 Task: In the  document asset.html Insert page numer 'on top of the page' change page color to  'Grey'. Write company name: Hypesolutions
Action: Mouse moved to (142, 77)
Screenshot: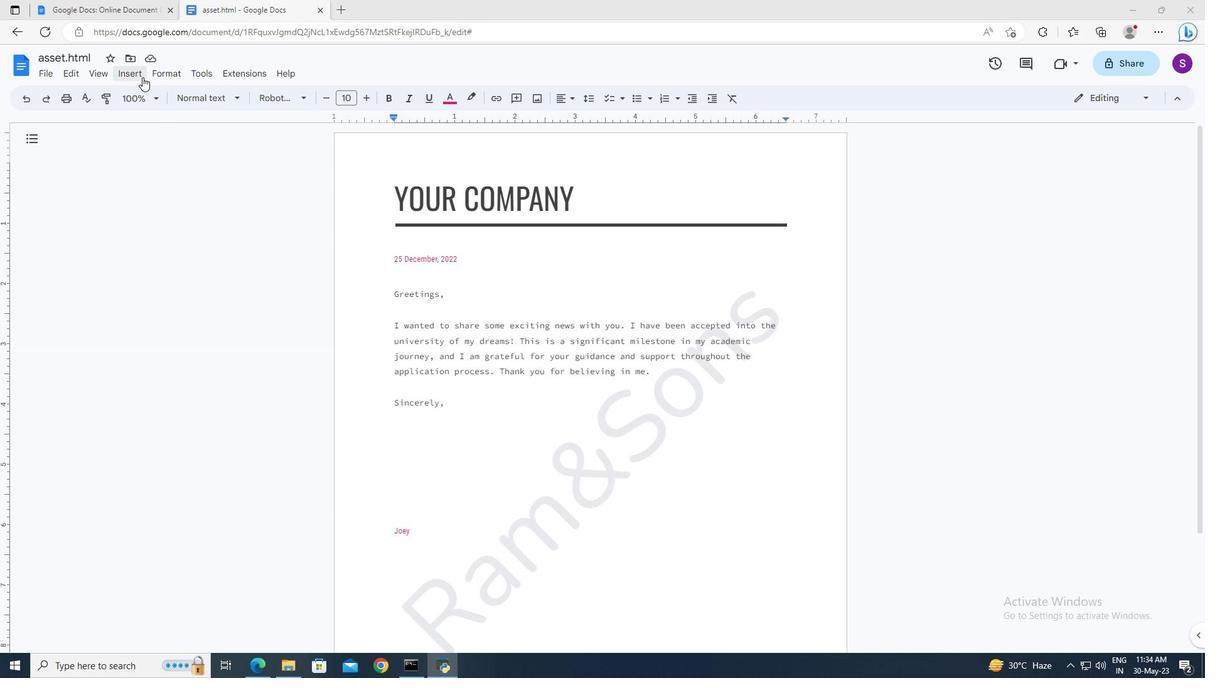 
Action: Mouse pressed left at (142, 77)
Screenshot: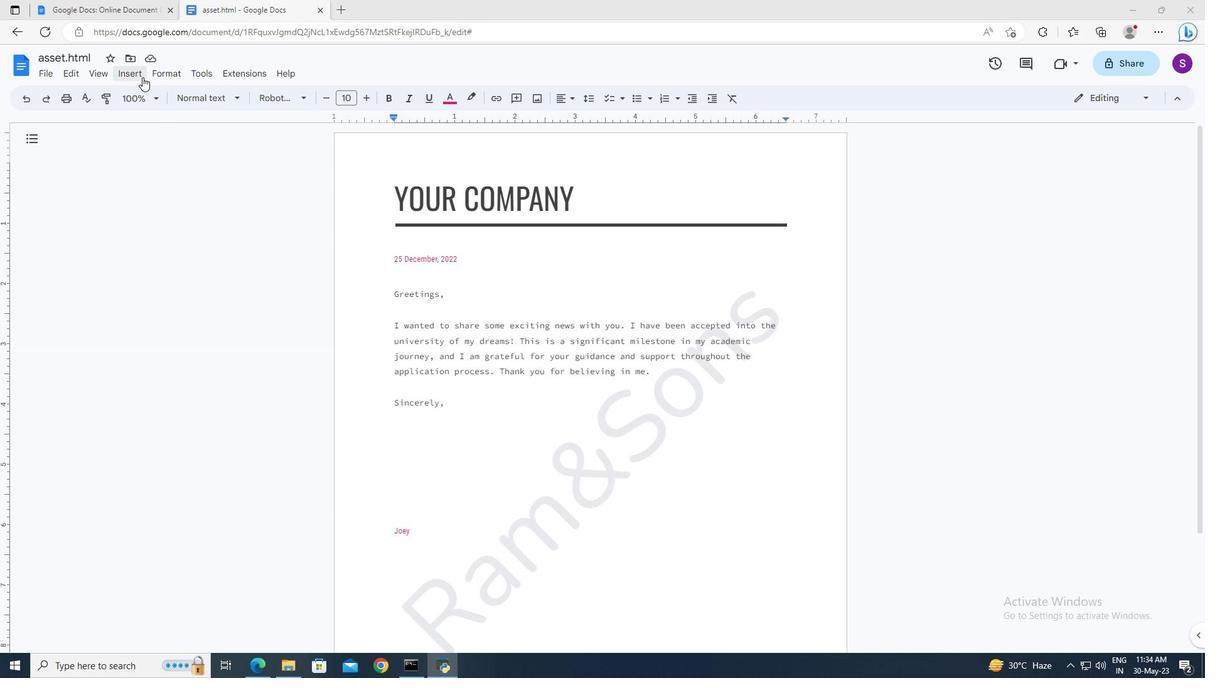 
Action: Mouse moved to (340, 427)
Screenshot: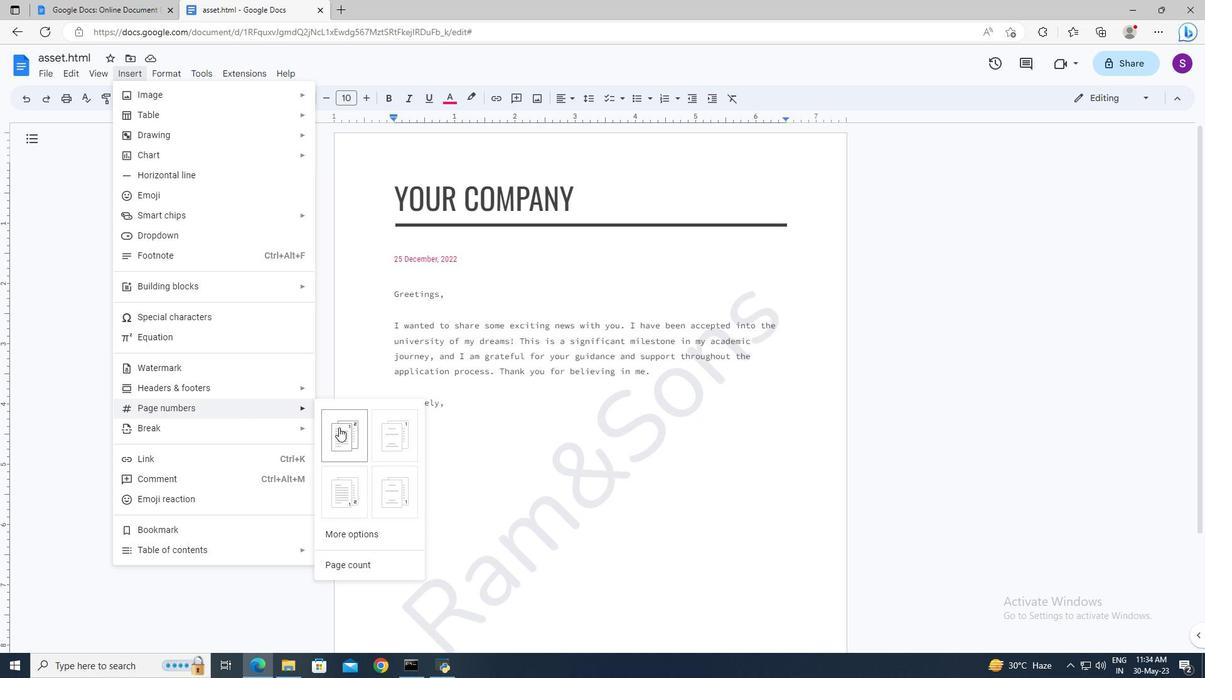 
Action: Mouse pressed left at (340, 427)
Screenshot: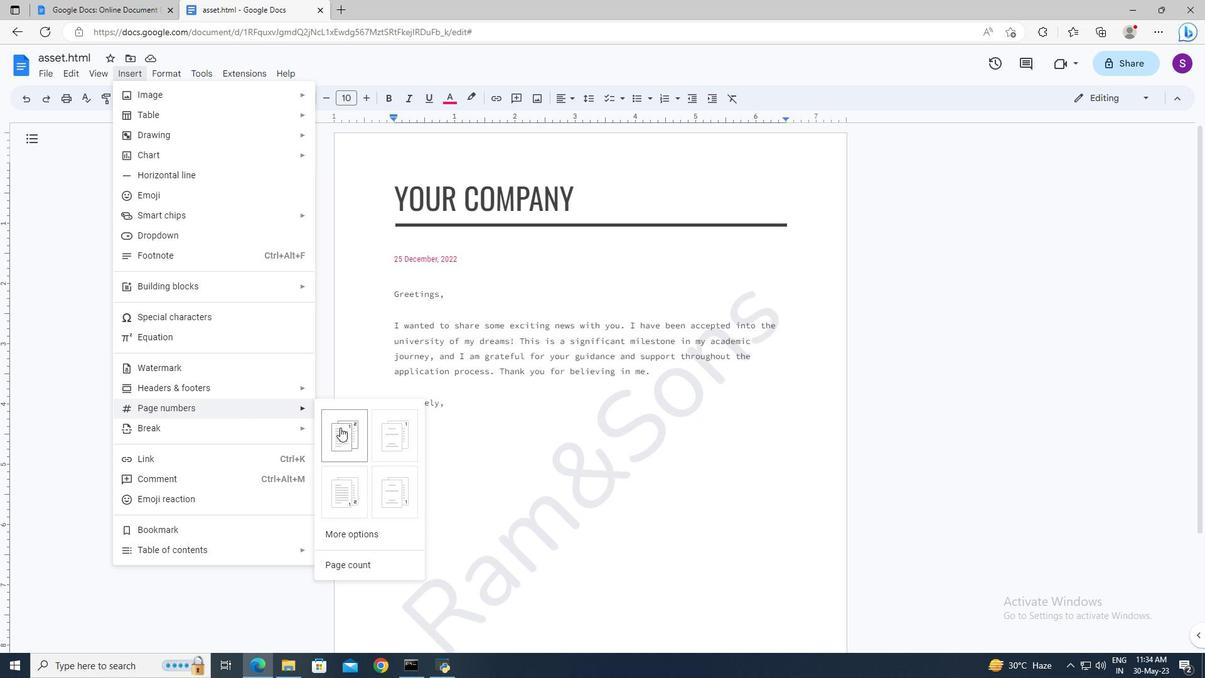 
Action: Mouse moved to (489, 433)
Screenshot: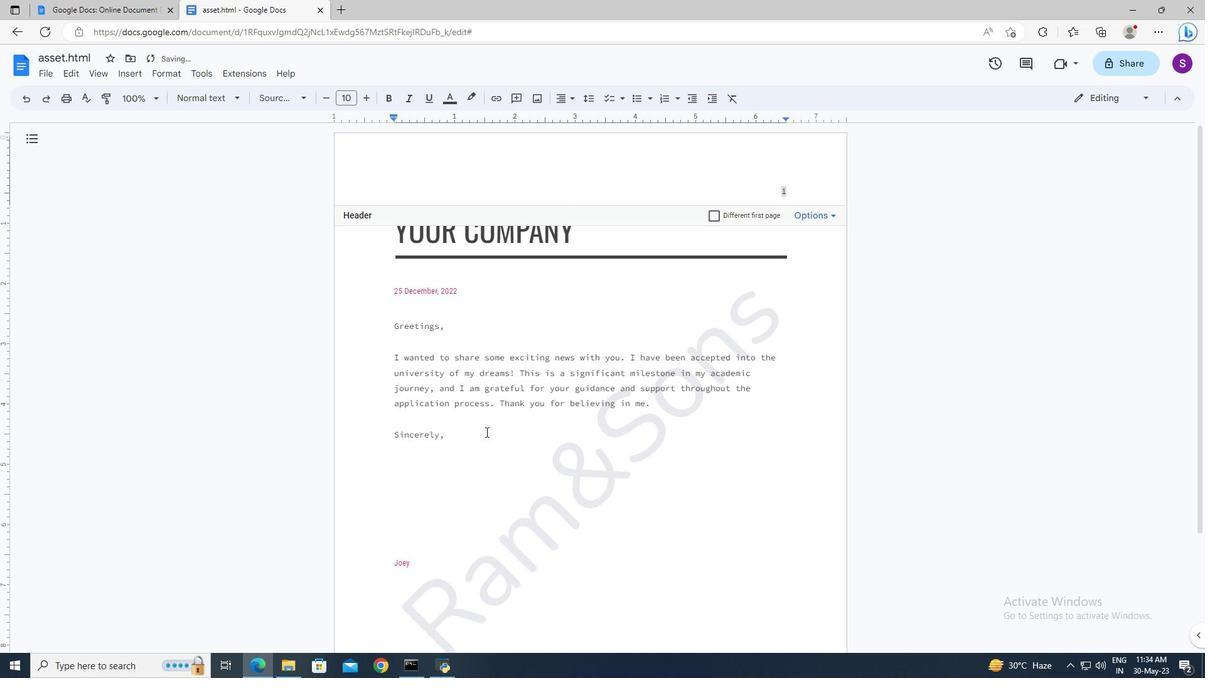 
Action: Mouse pressed left at (489, 433)
Screenshot: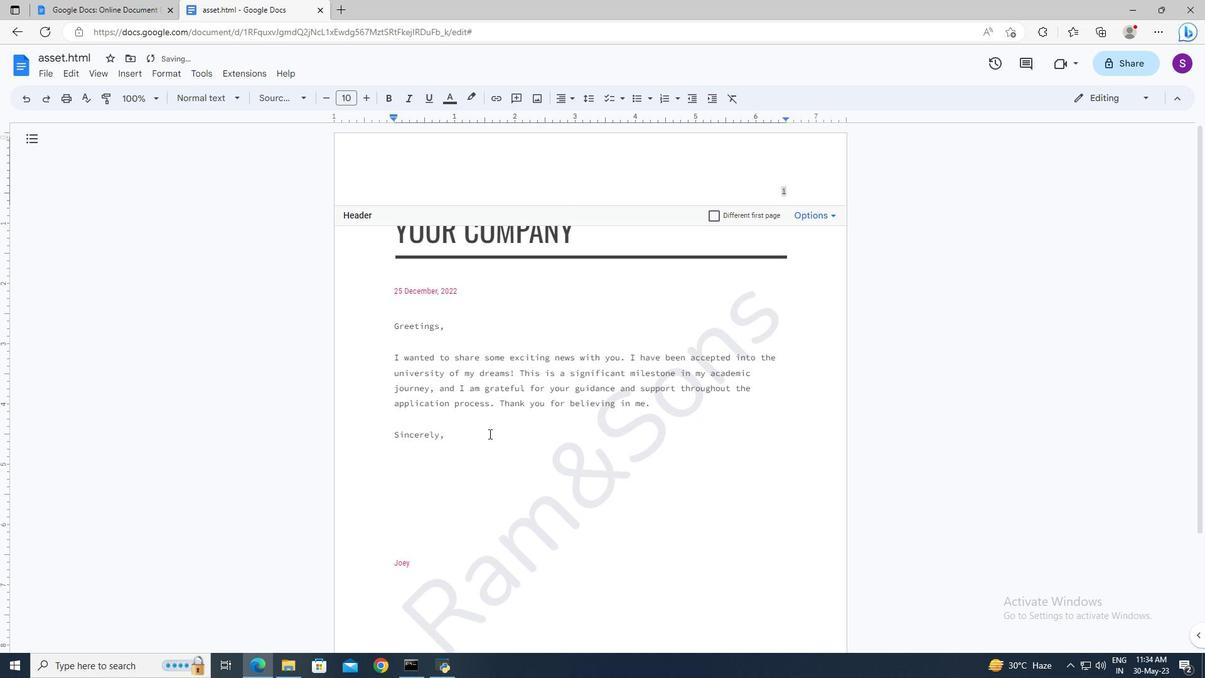 
Action: Mouse moved to (49, 74)
Screenshot: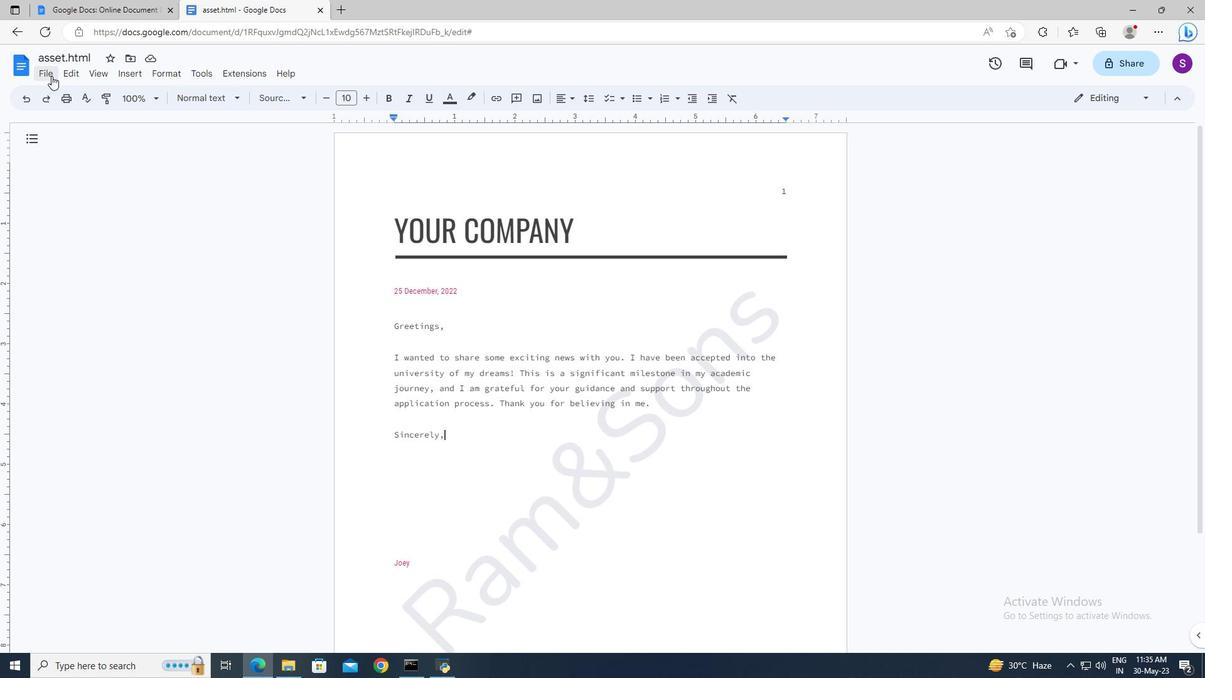 
Action: Mouse pressed left at (49, 74)
Screenshot: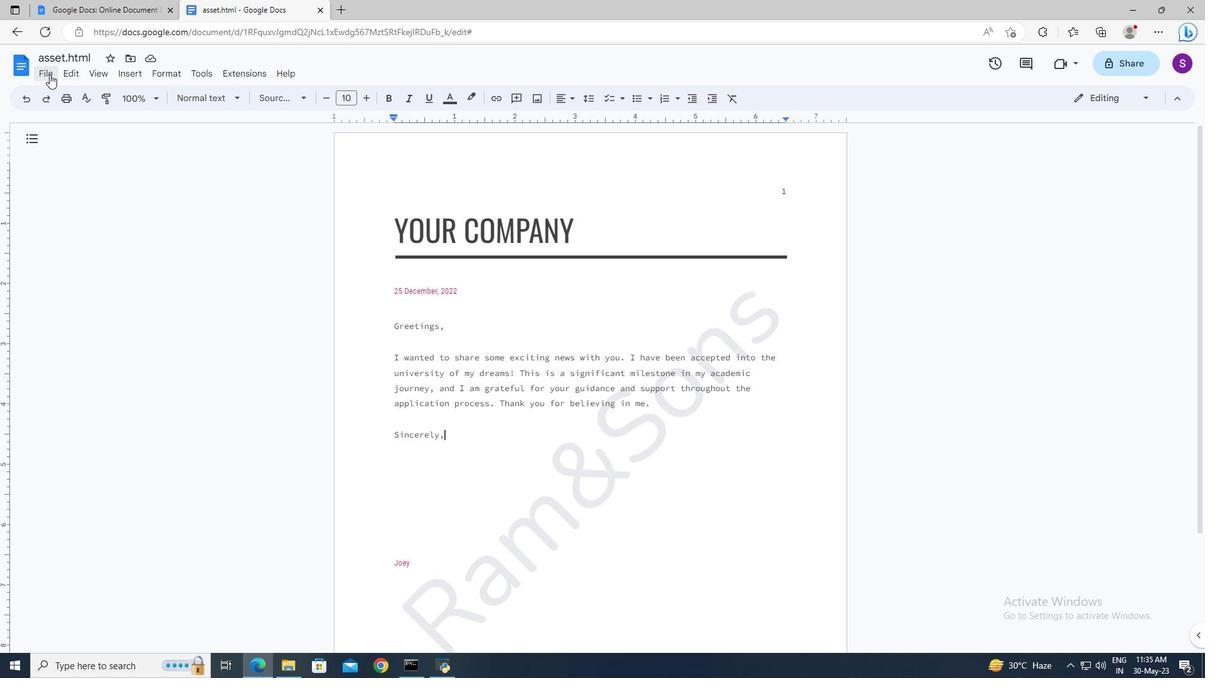 
Action: Mouse moved to (108, 415)
Screenshot: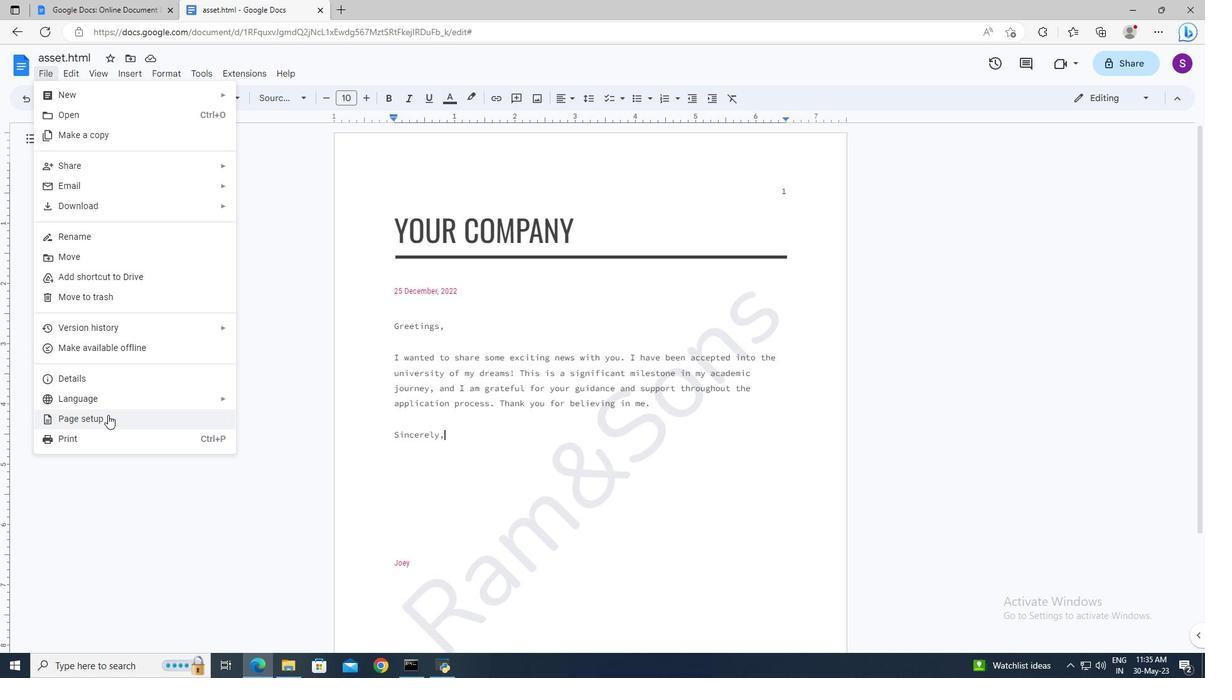 
Action: Mouse pressed left at (108, 415)
Screenshot: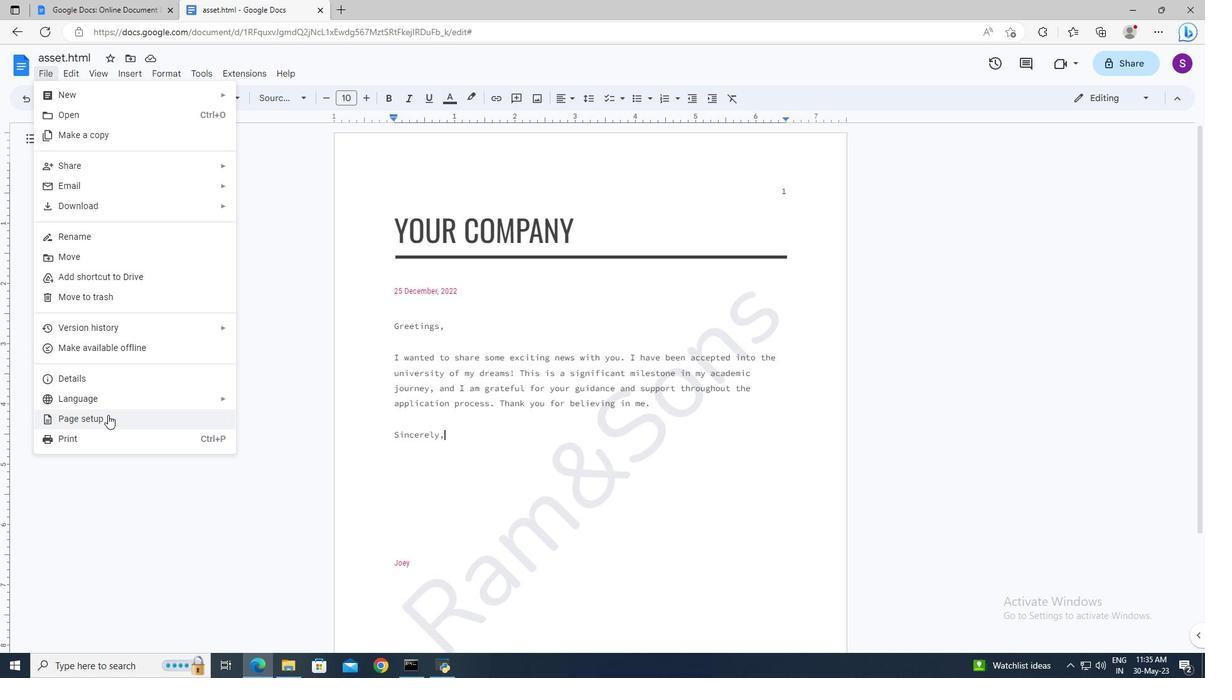 
Action: Mouse moved to (504, 437)
Screenshot: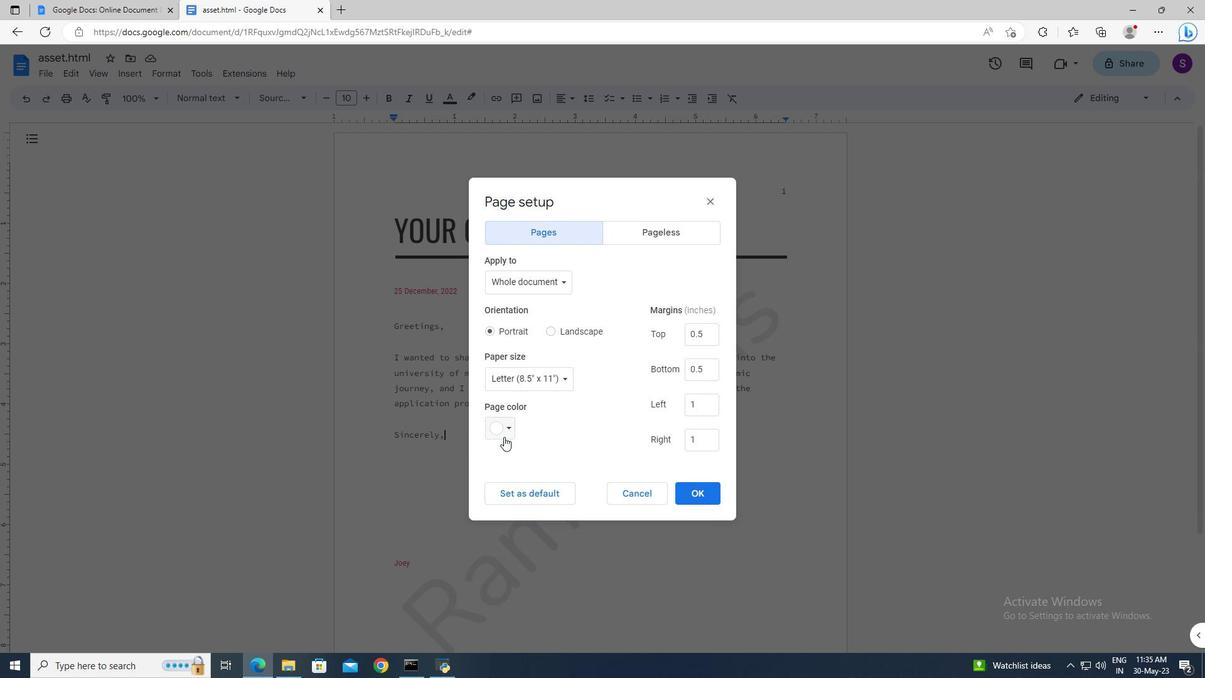 
Action: Mouse pressed left at (504, 437)
Screenshot: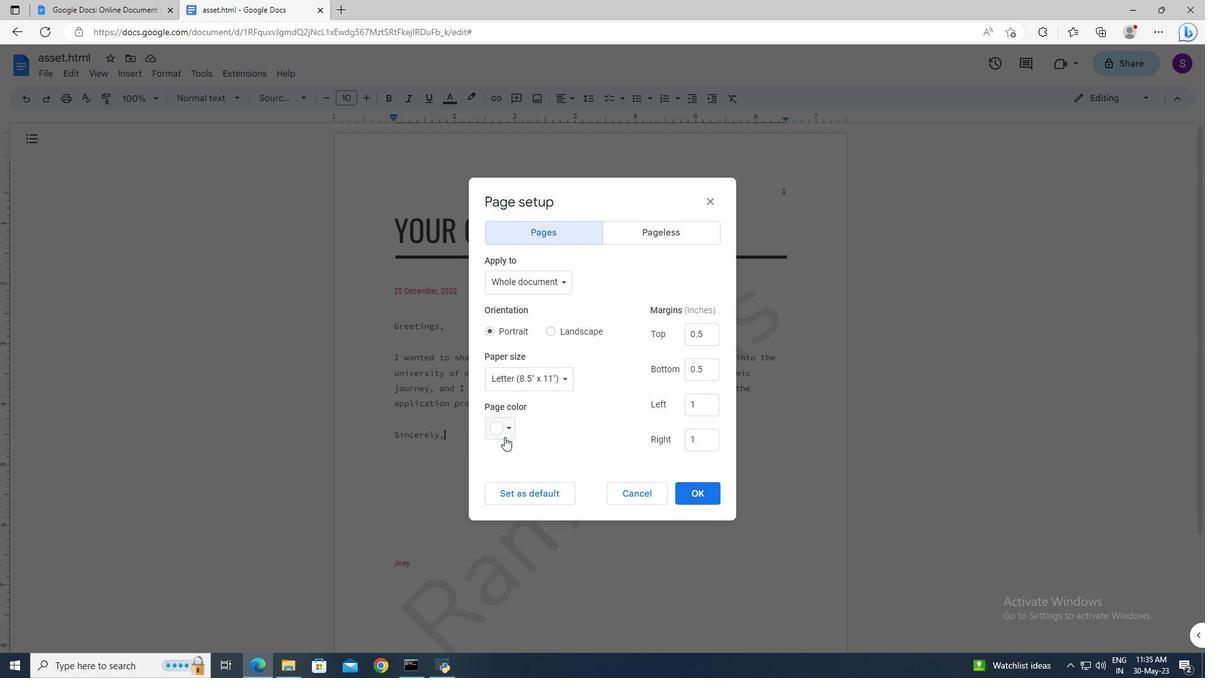 
Action: Mouse moved to (564, 451)
Screenshot: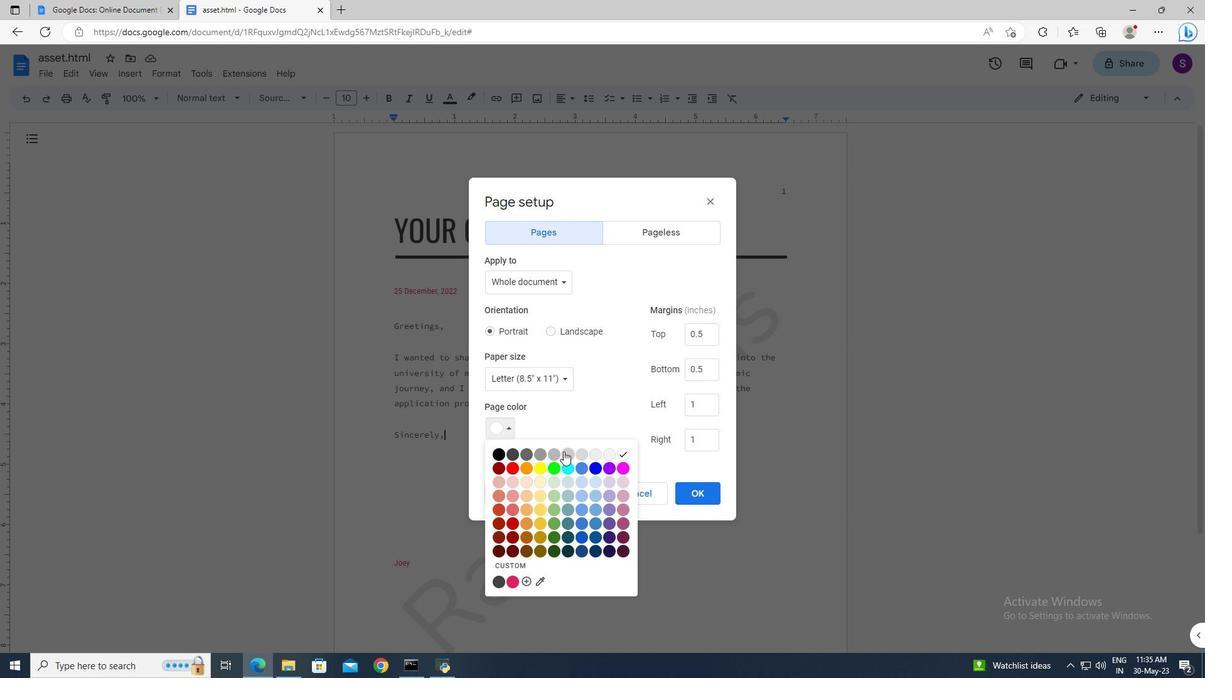 
Action: Mouse pressed left at (564, 451)
Screenshot: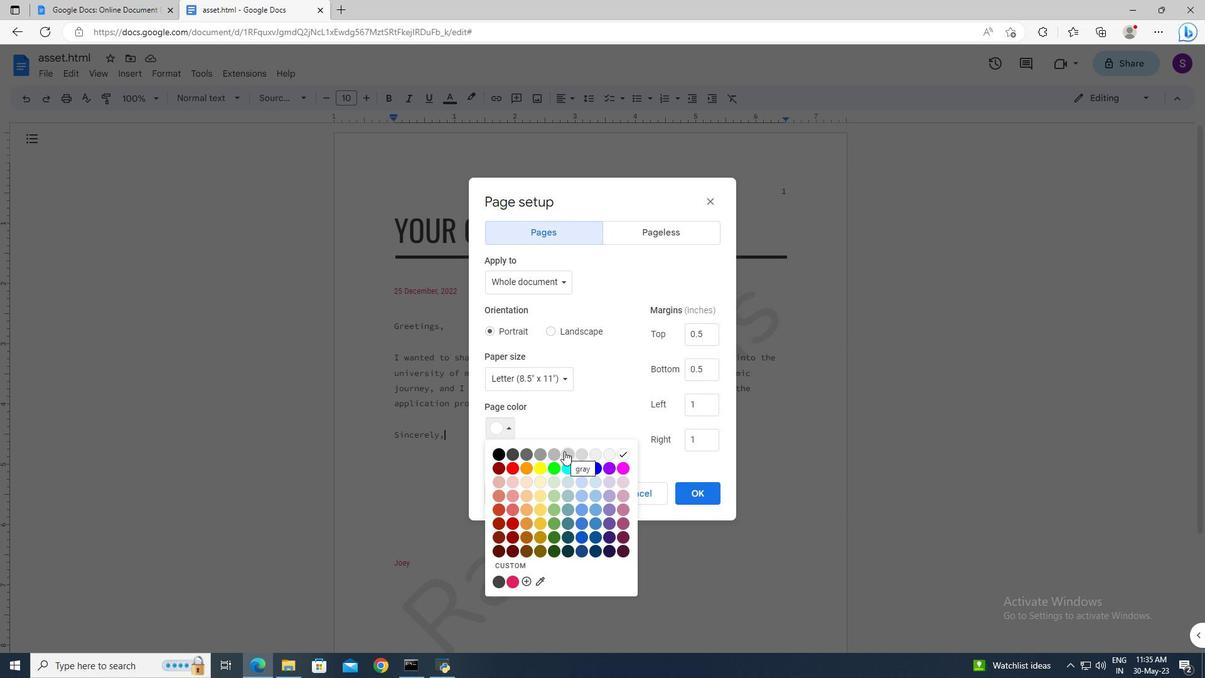 
Action: Mouse moved to (681, 486)
Screenshot: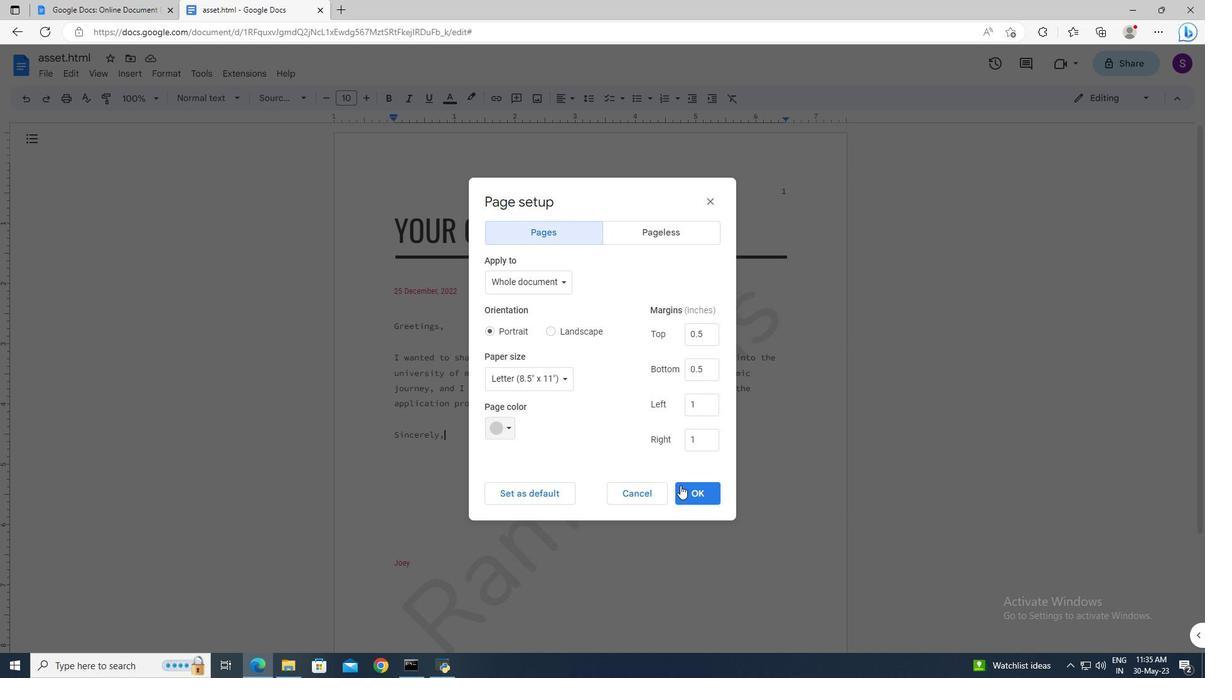 
Action: Mouse pressed left at (681, 486)
Screenshot: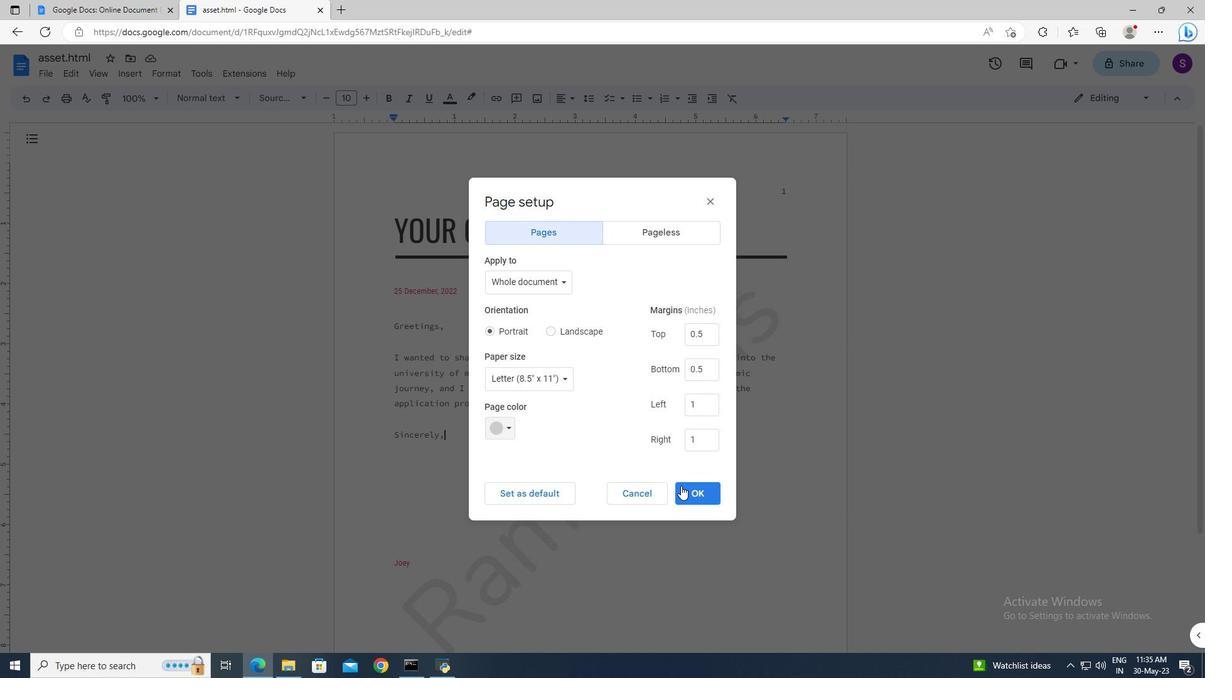 
Action: Mouse moved to (401, 225)
Screenshot: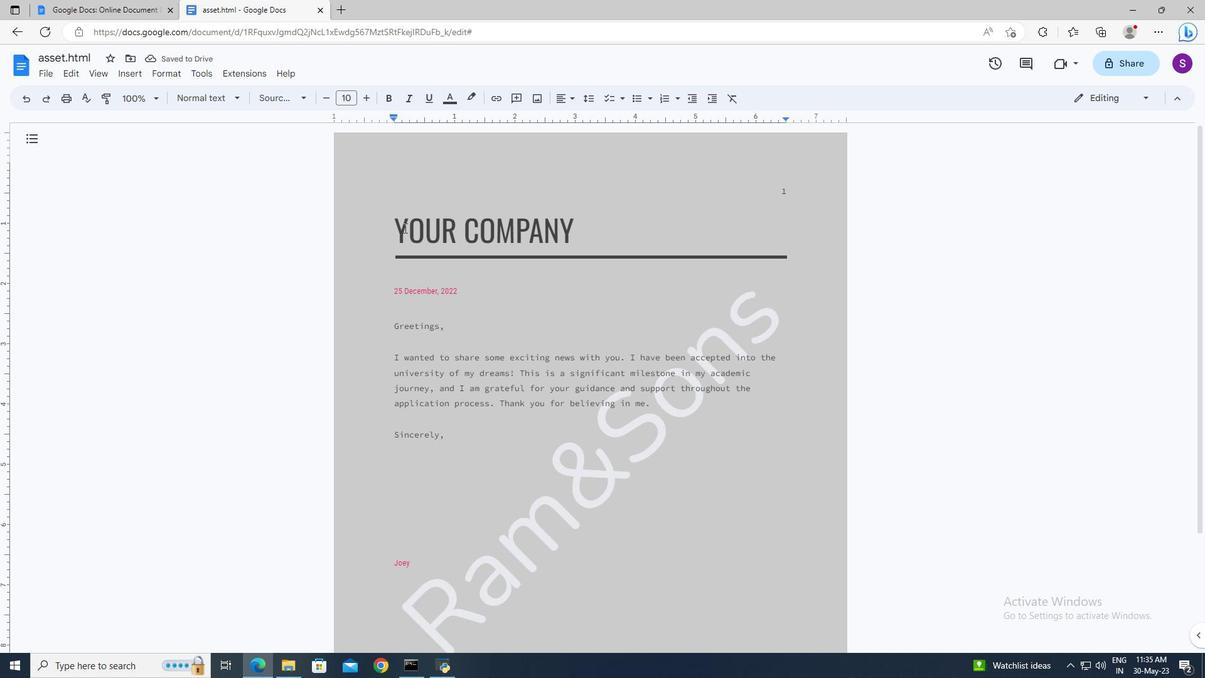 
Action: Mouse pressed left at (401, 225)
Screenshot: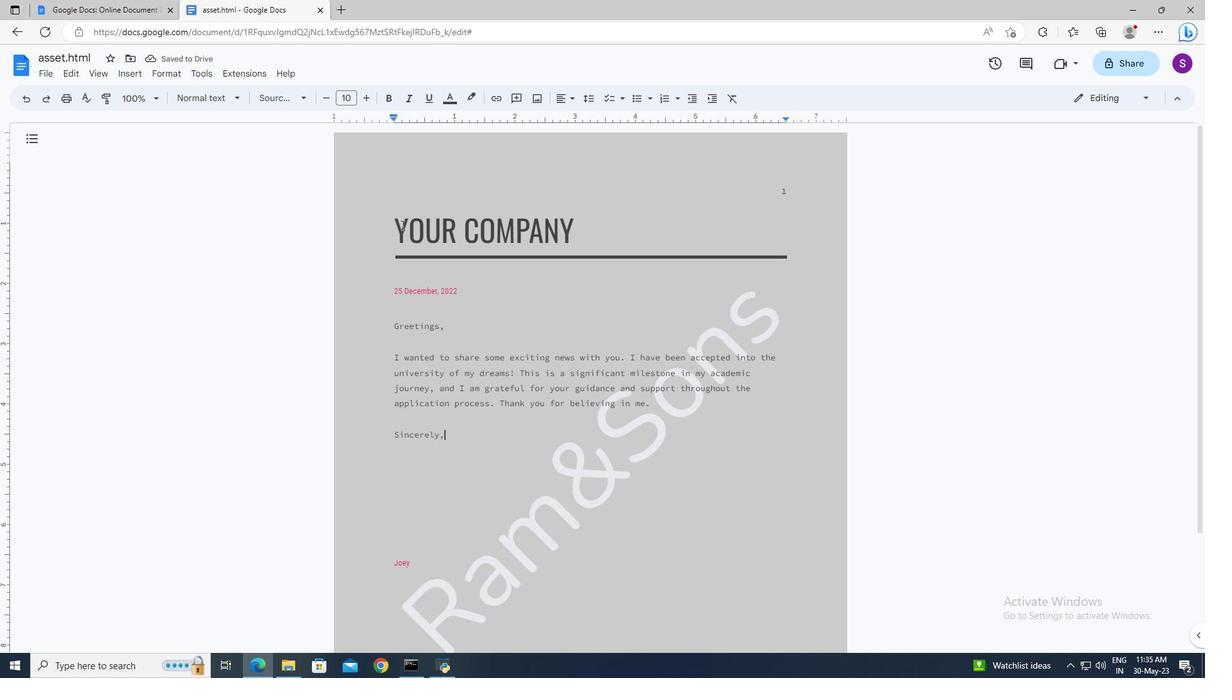 
Action: Key pressed <Key.left><Key.shift><Key.right><Key.right><Key.delete><Key.shift>Hypesolutions
Screenshot: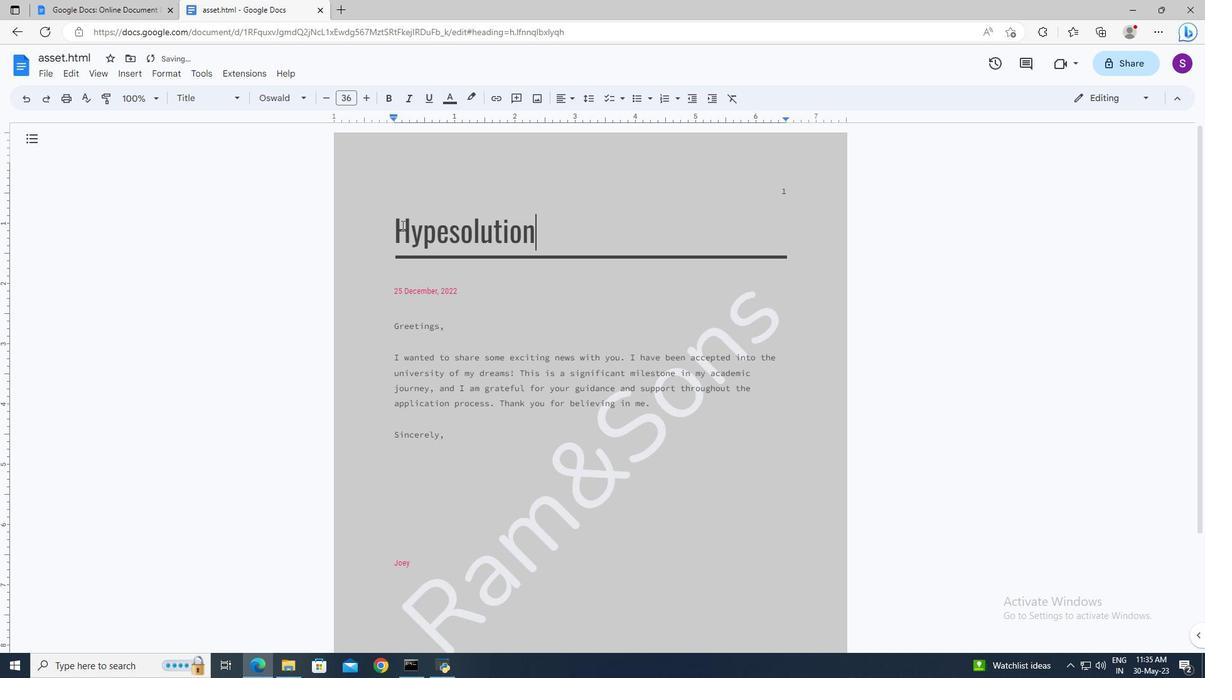 
